 Task: Create a due date automation trigger when advanced on, on the tuesday after a card is due add fields without custom field "Resume" set to a date in this week at 11:00 AM.
Action: Mouse moved to (939, 106)
Screenshot: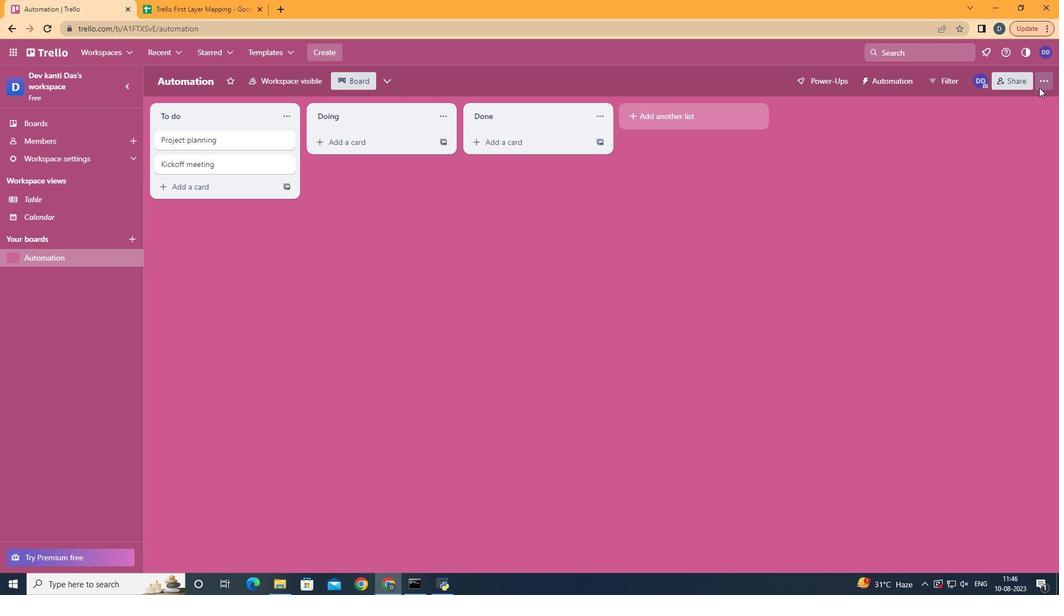 
Action: Mouse pressed left at (939, 106)
Screenshot: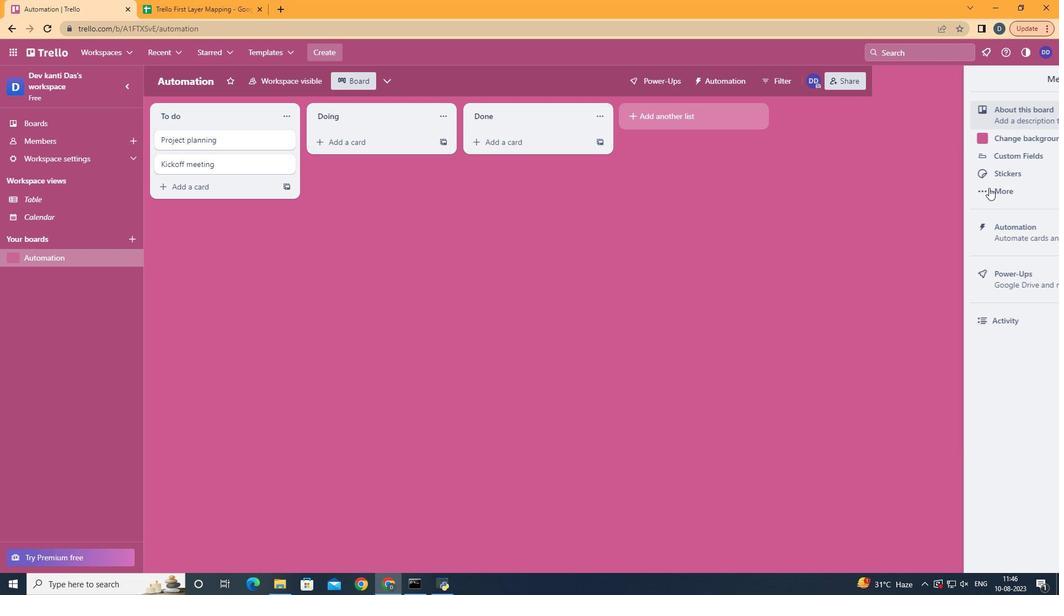 
Action: Mouse moved to (882, 246)
Screenshot: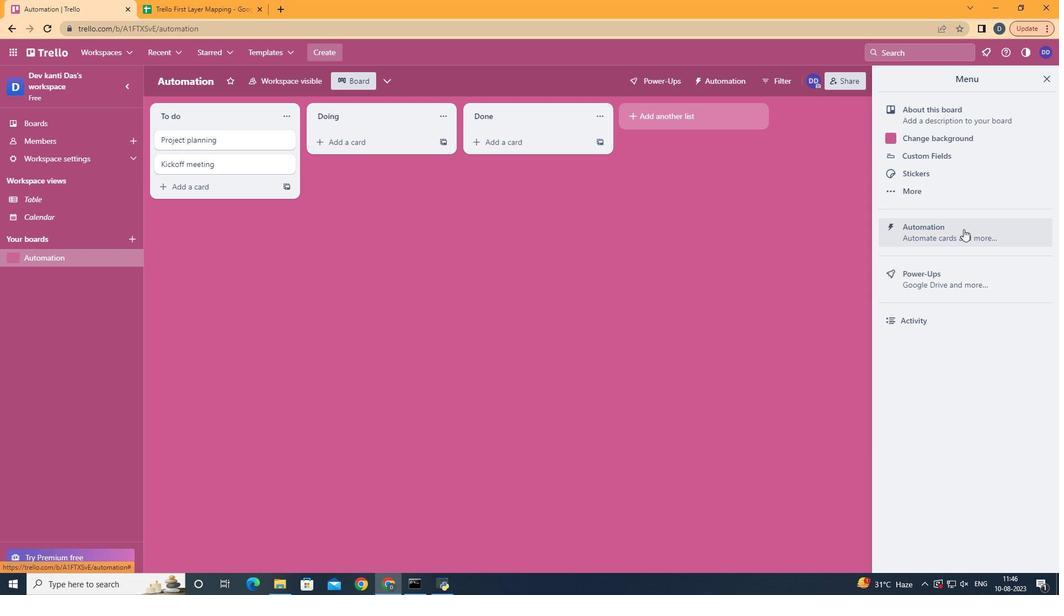 
Action: Mouse pressed left at (882, 246)
Screenshot: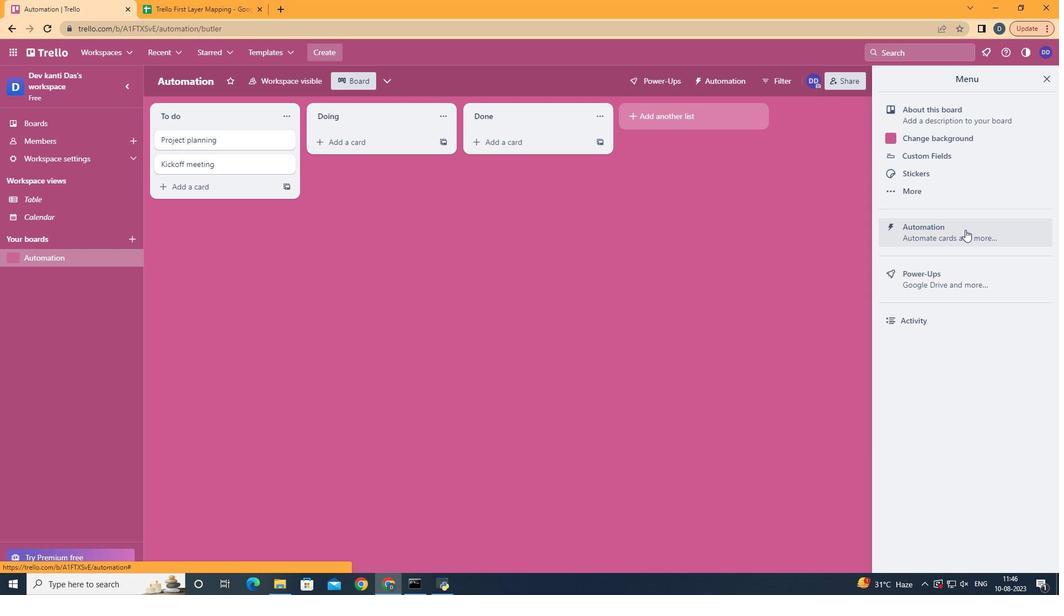 
Action: Mouse moved to (312, 236)
Screenshot: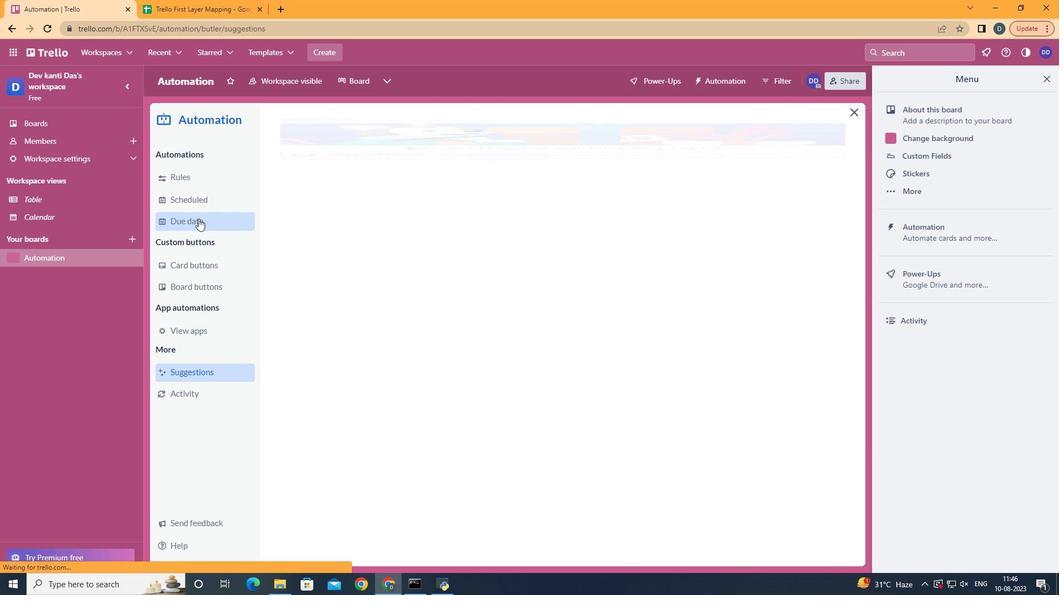 
Action: Mouse pressed left at (312, 236)
Screenshot: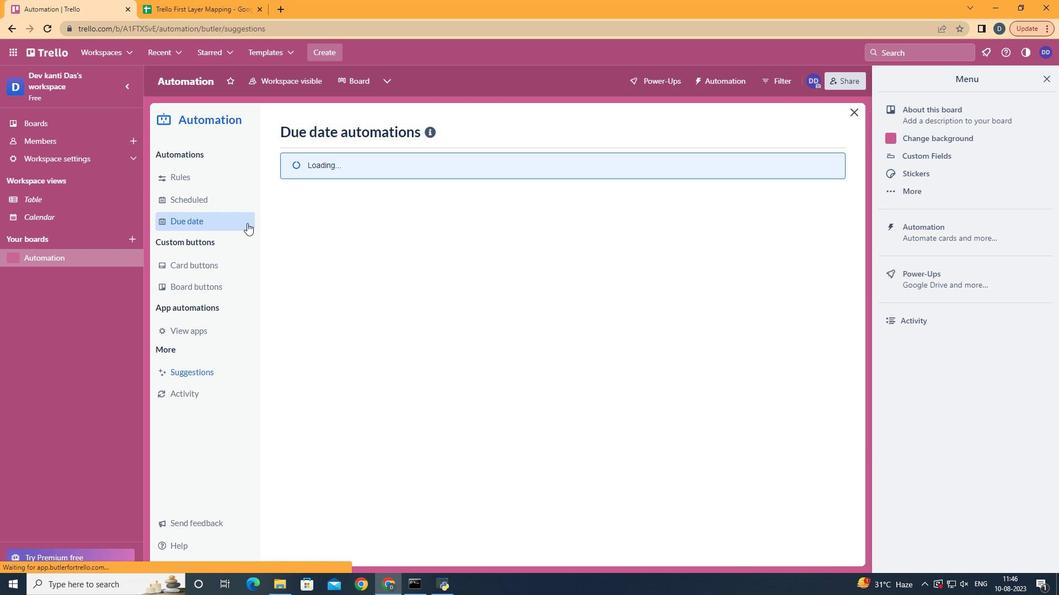 
Action: Mouse moved to (745, 150)
Screenshot: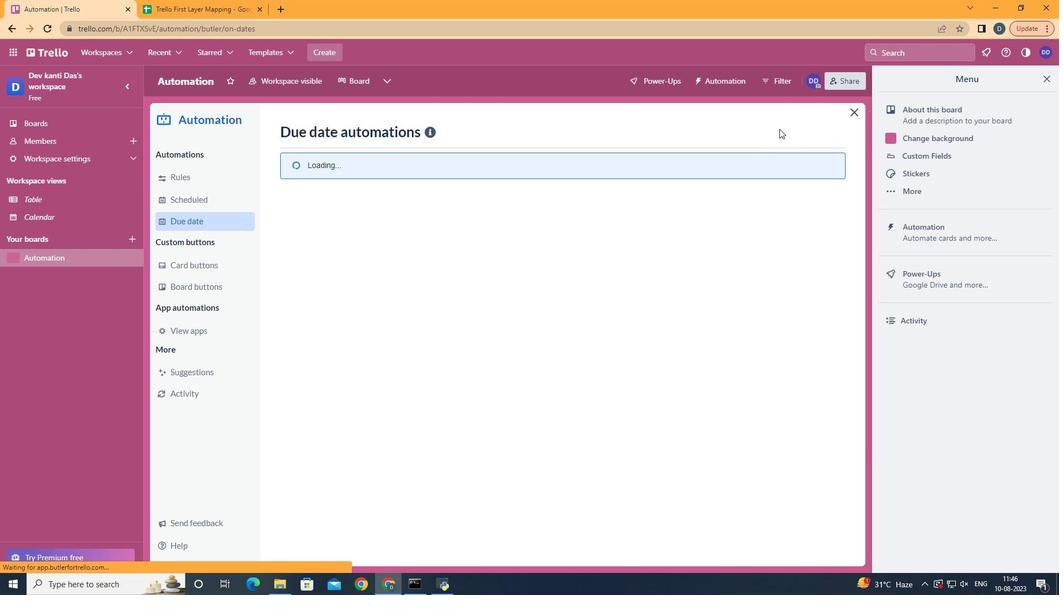 
Action: Mouse pressed left at (745, 150)
Screenshot: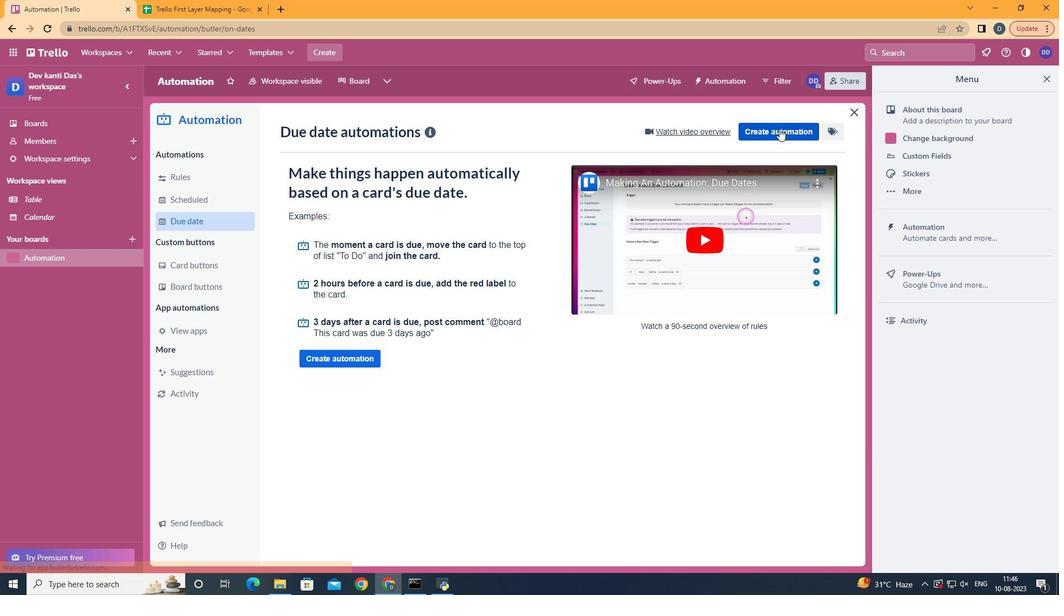 
Action: Mouse pressed left at (745, 150)
Screenshot: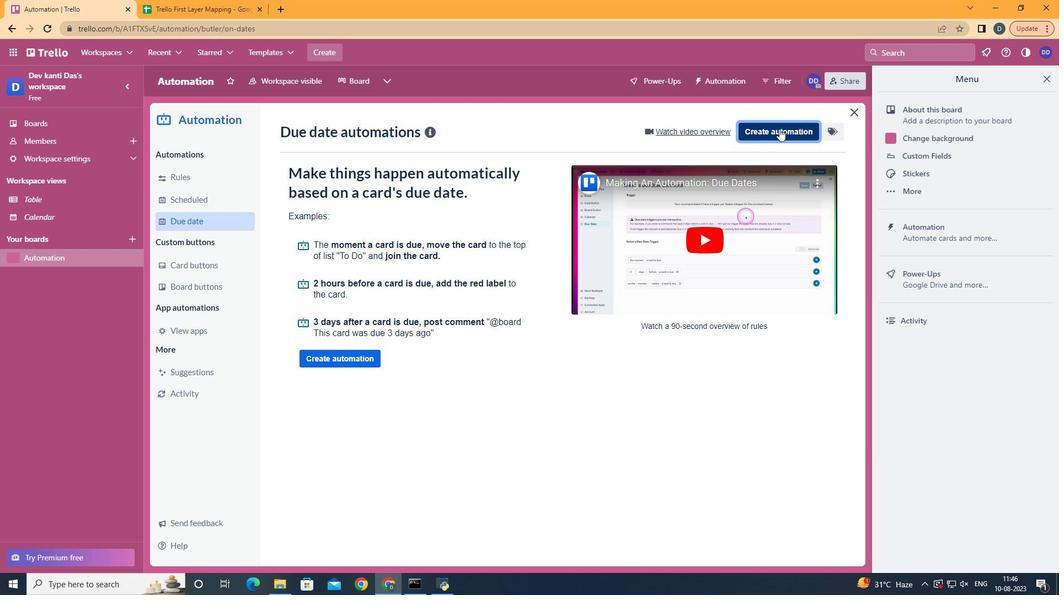 
Action: Mouse moved to (605, 250)
Screenshot: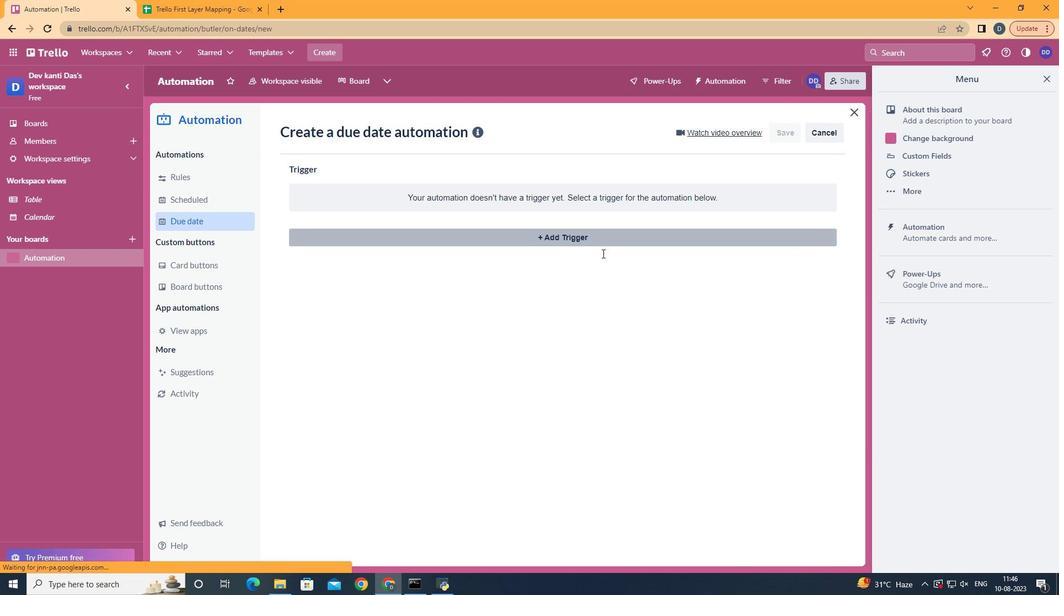 
Action: Mouse pressed left at (605, 250)
Screenshot: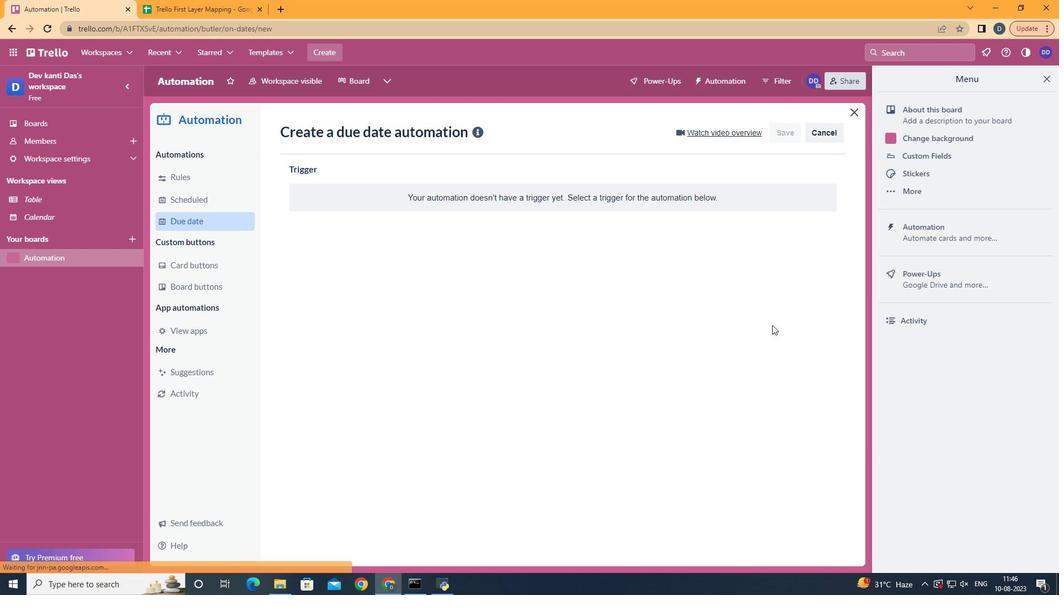 
Action: Mouse moved to (437, 323)
Screenshot: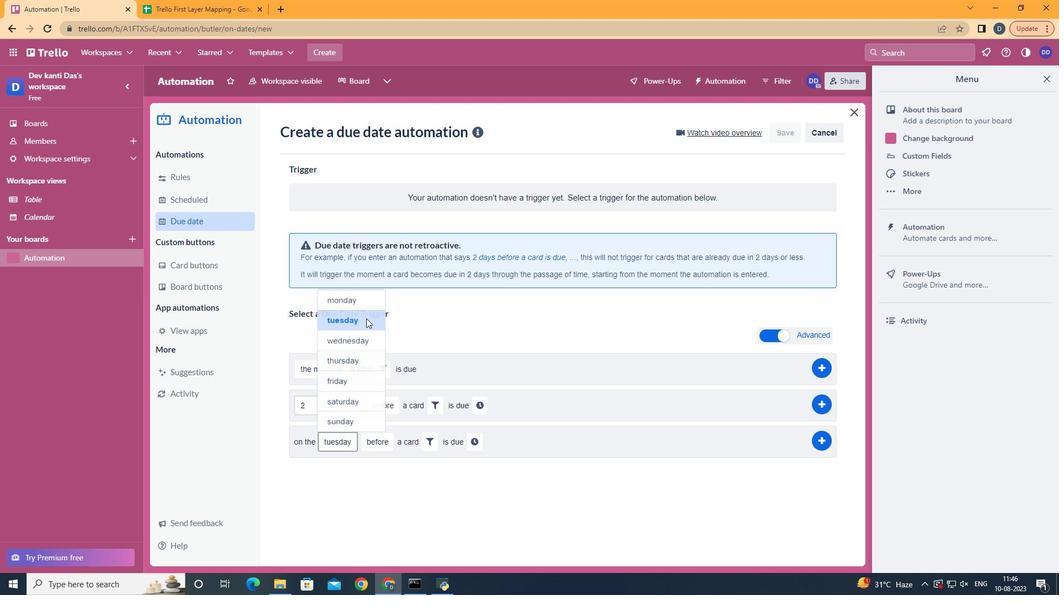 
Action: Mouse pressed left at (437, 323)
Screenshot: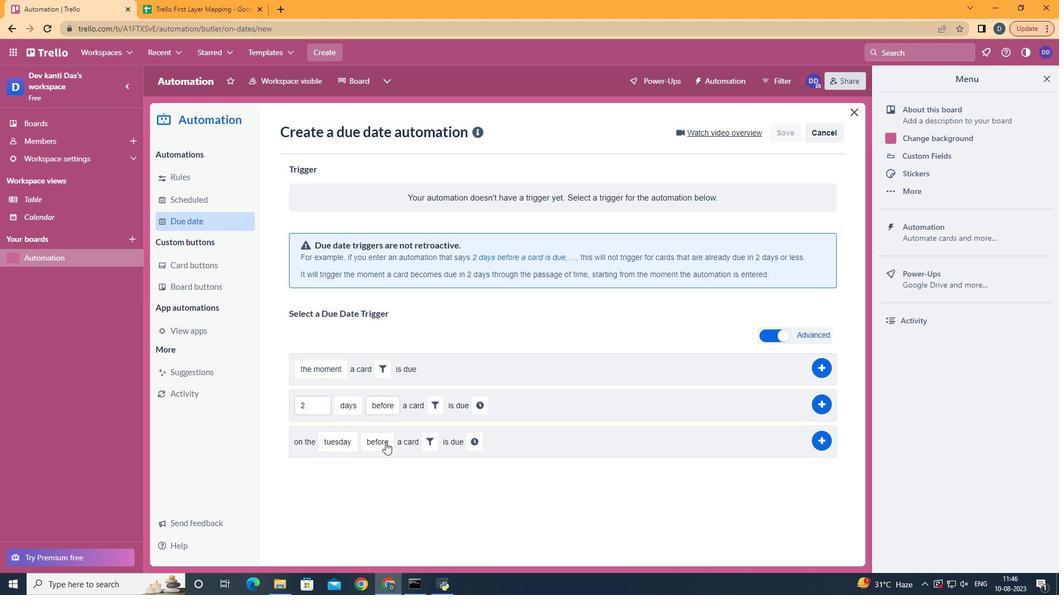 
Action: Mouse moved to (451, 490)
Screenshot: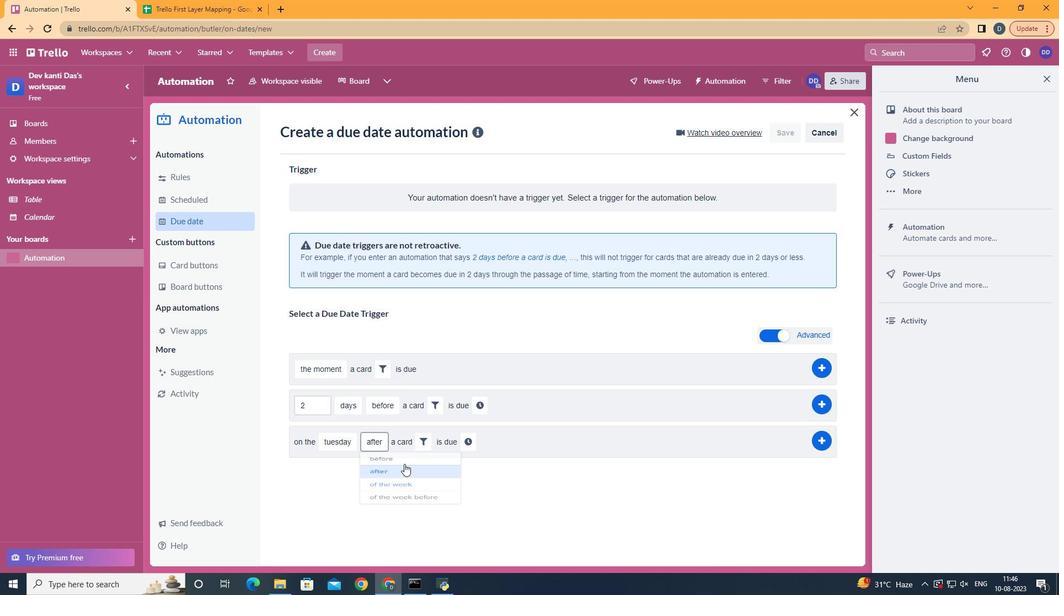 
Action: Mouse pressed left at (451, 490)
Screenshot: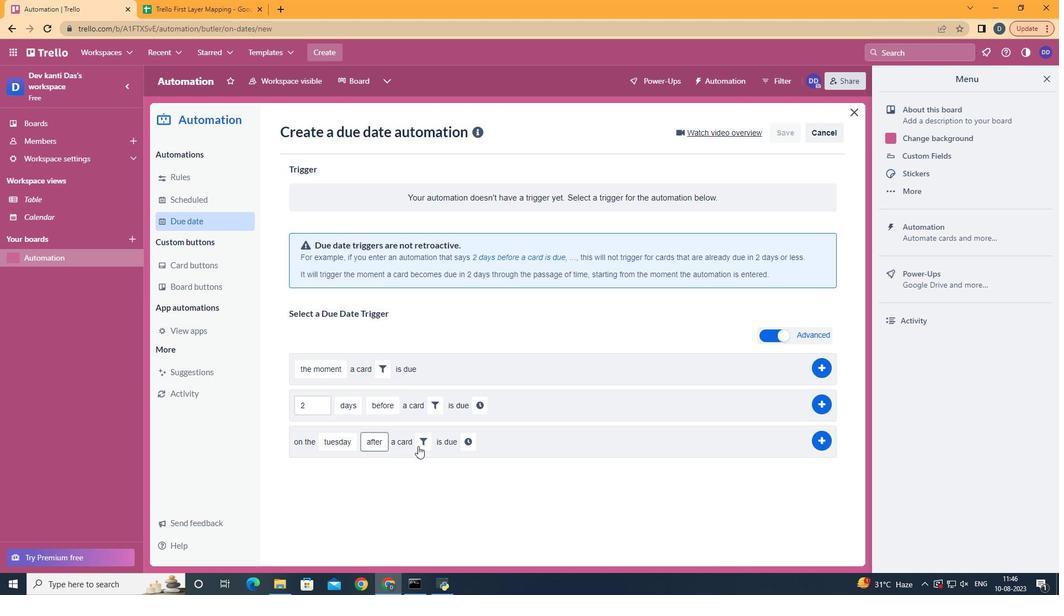 
Action: Mouse moved to (476, 451)
Screenshot: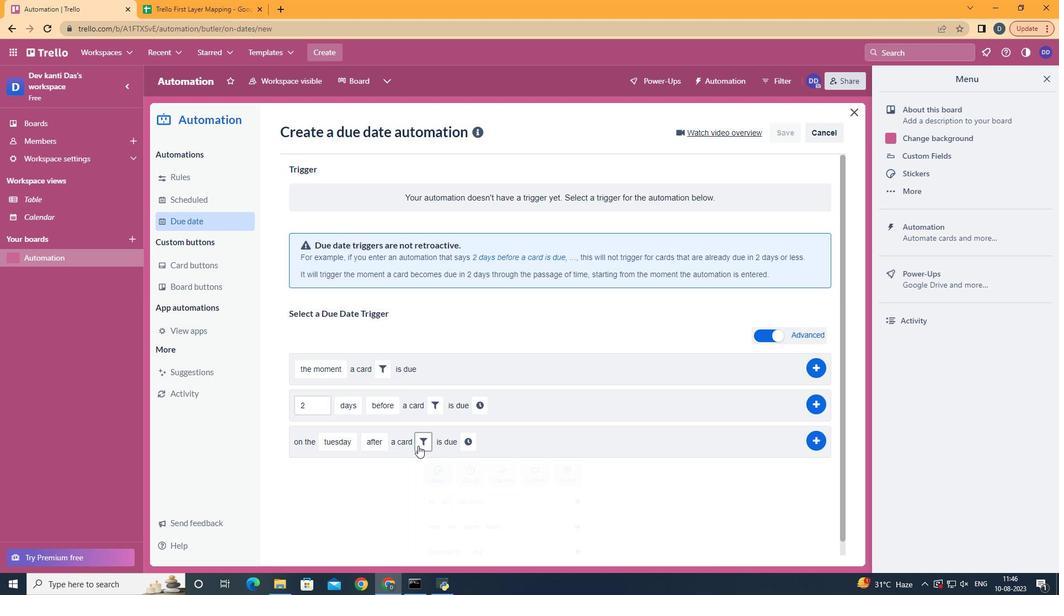 
Action: Mouse pressed left at (476, 451)
Screenshot: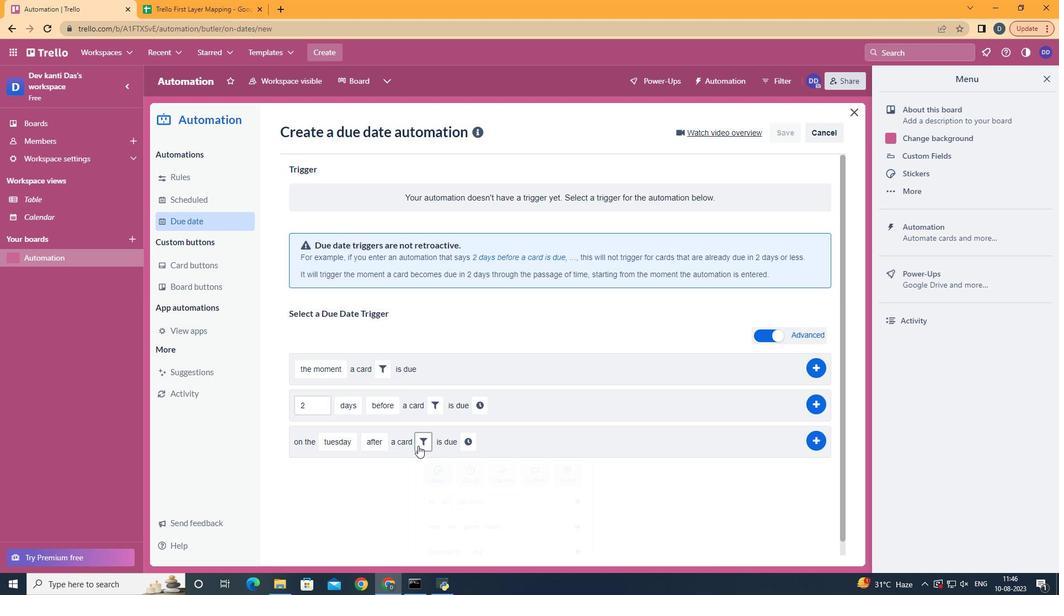 
Action: Mouse moved to (612, 476)
Screenshot: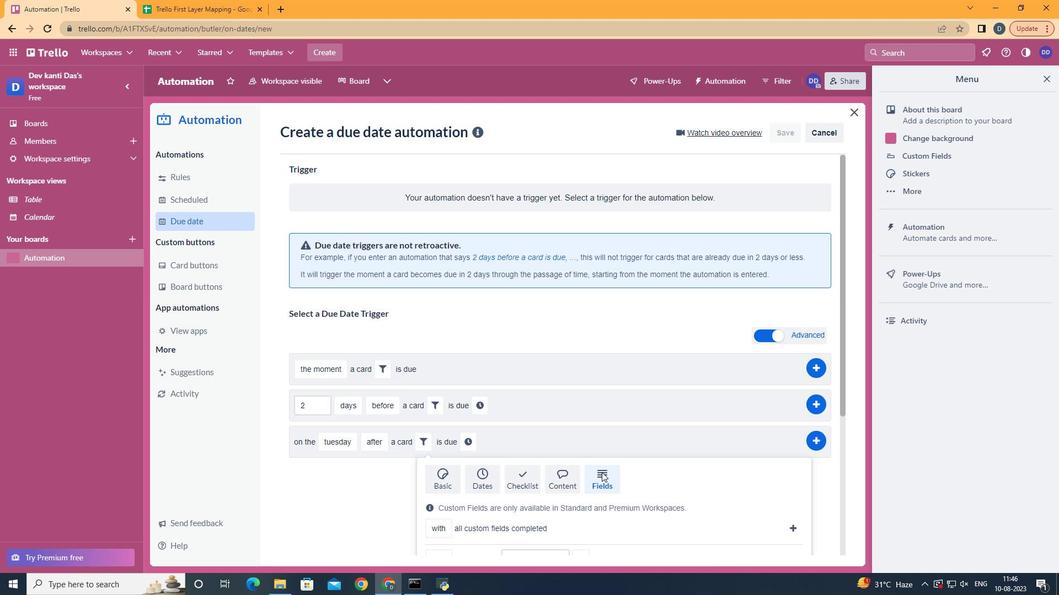 
Action: Mouse pressed left at (612, 476)
Screenshot: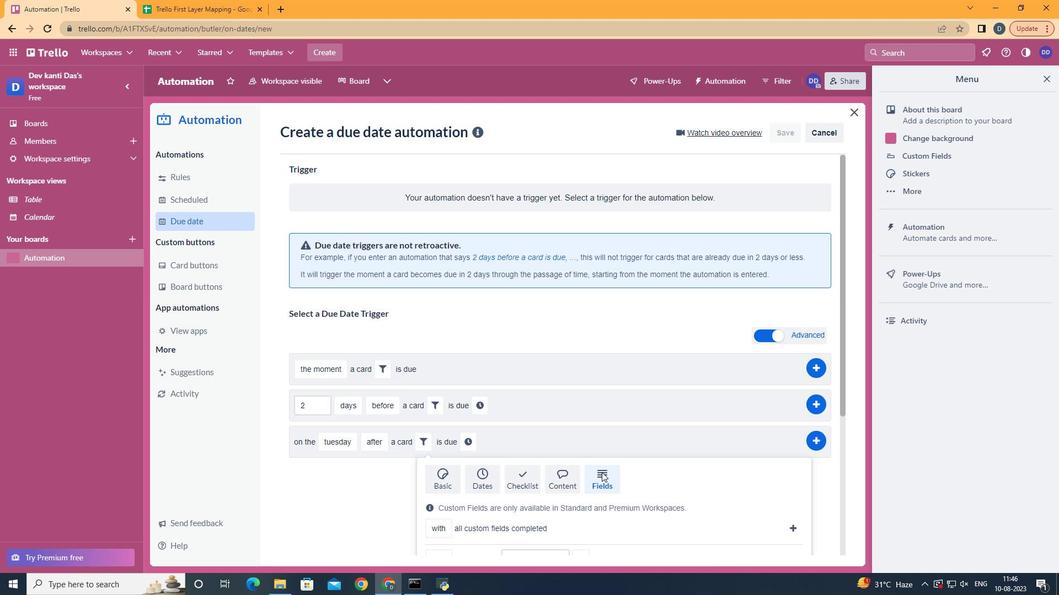 
Action: Mouse scrolled (612, 476) with delta (0, 0)
Screenshot: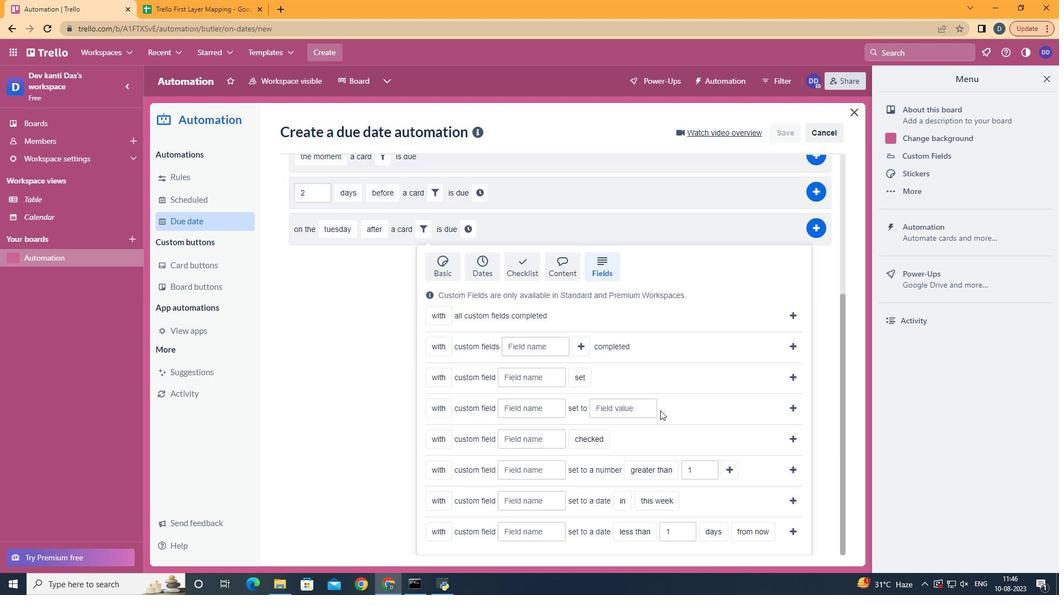 
Action: Mouse scrolled (612, 476) with delta (0, 0)
Screenshot: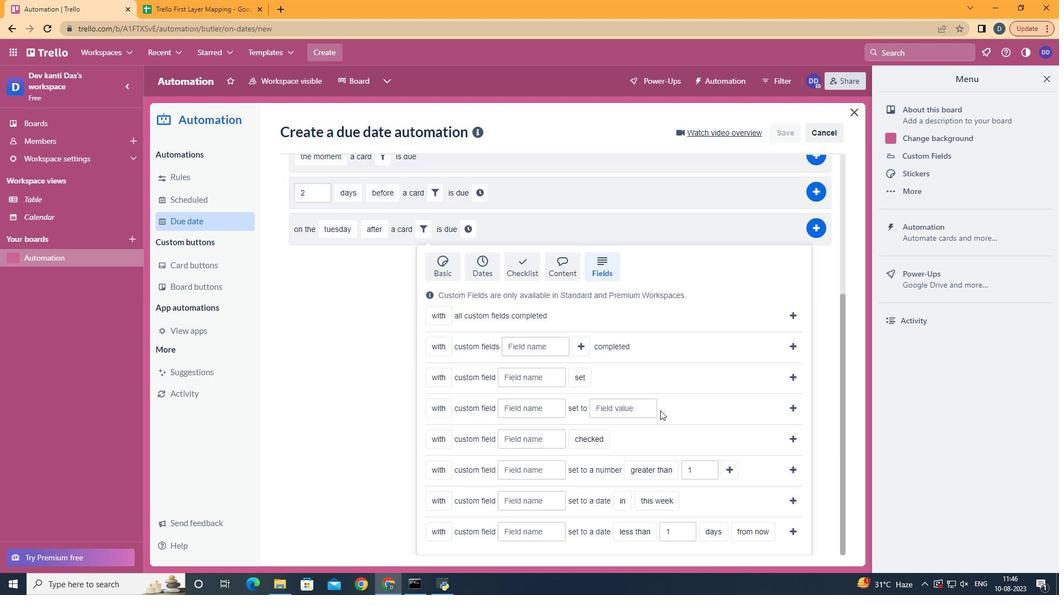 
Action: Mouse scrolled (612, 476) with delta (0, 0)
Screenshot: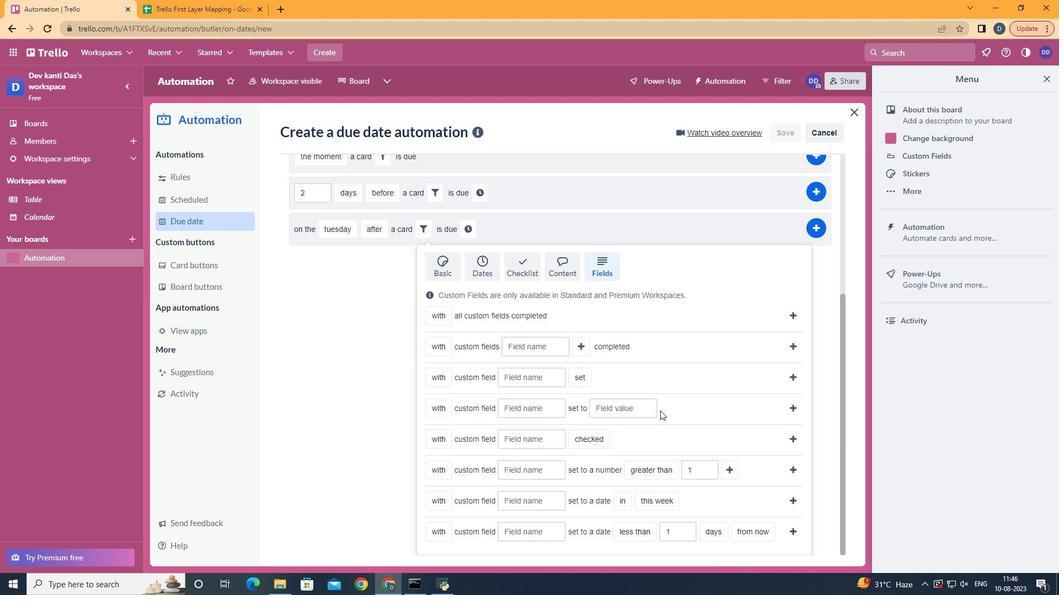 
Action: Mouse scrolled (612, 476) with delta (0, 0)
Screenshot: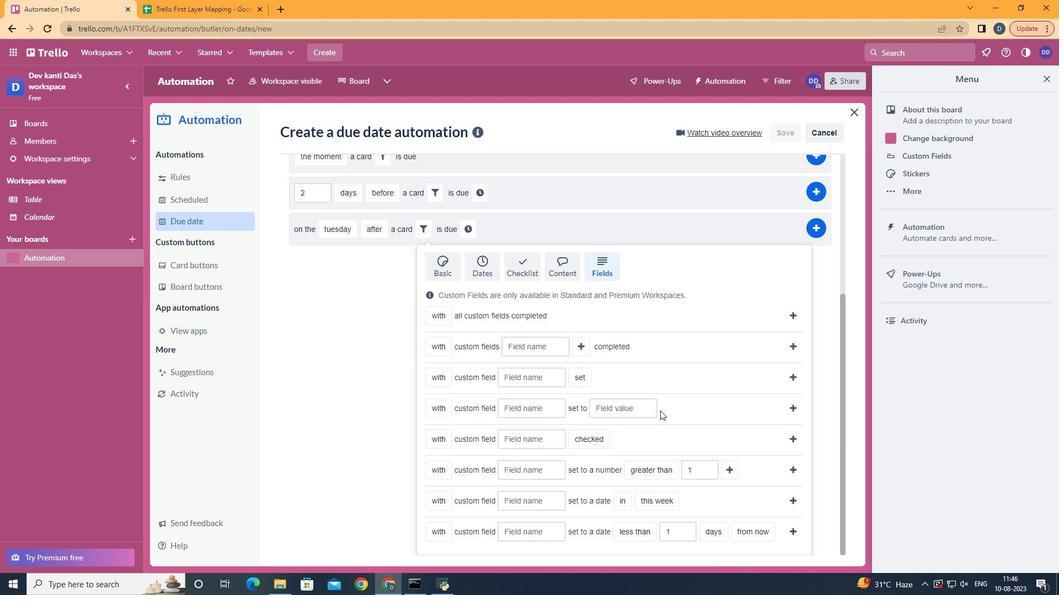 
Action: Mouse scrolled (612, 476) with delta (0, 0)
Screenshot: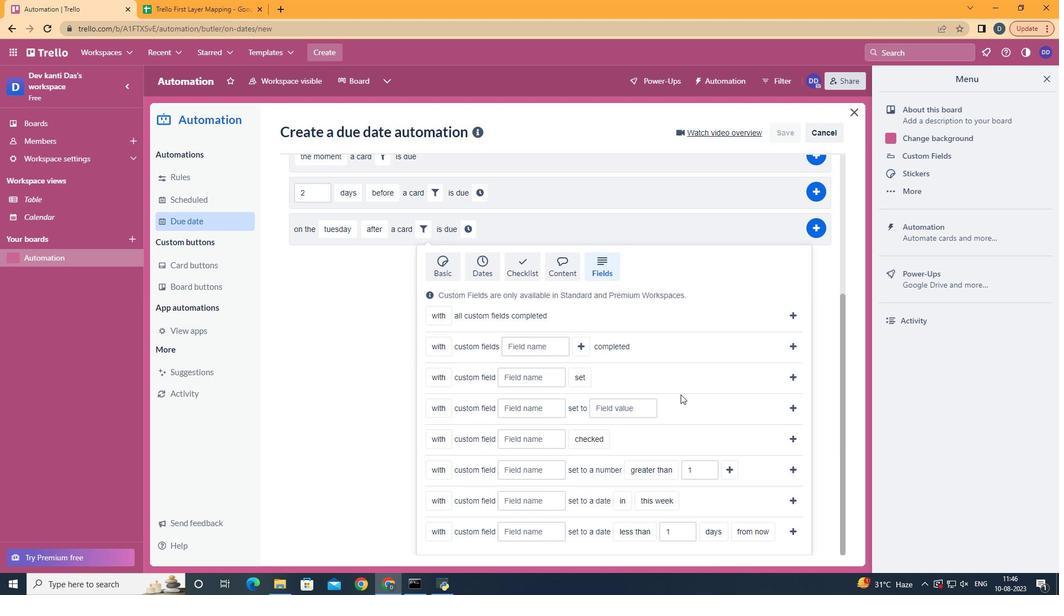 
Action: Mouse moved to (672, 402)
Screenshot: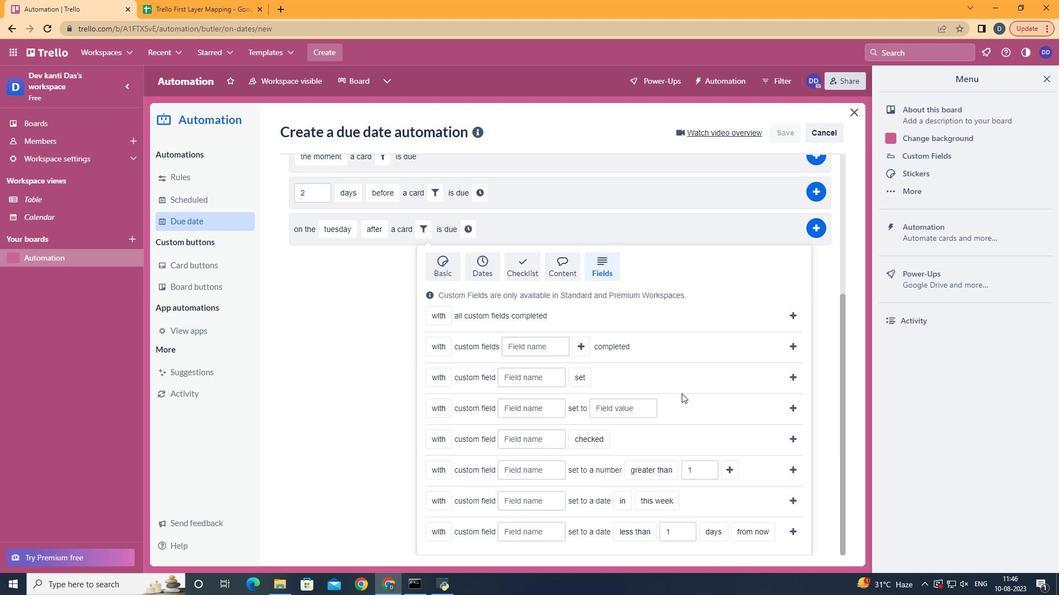 
Action: Mouse scrolled (672, 401) with delta (0, 0)
Screenshot: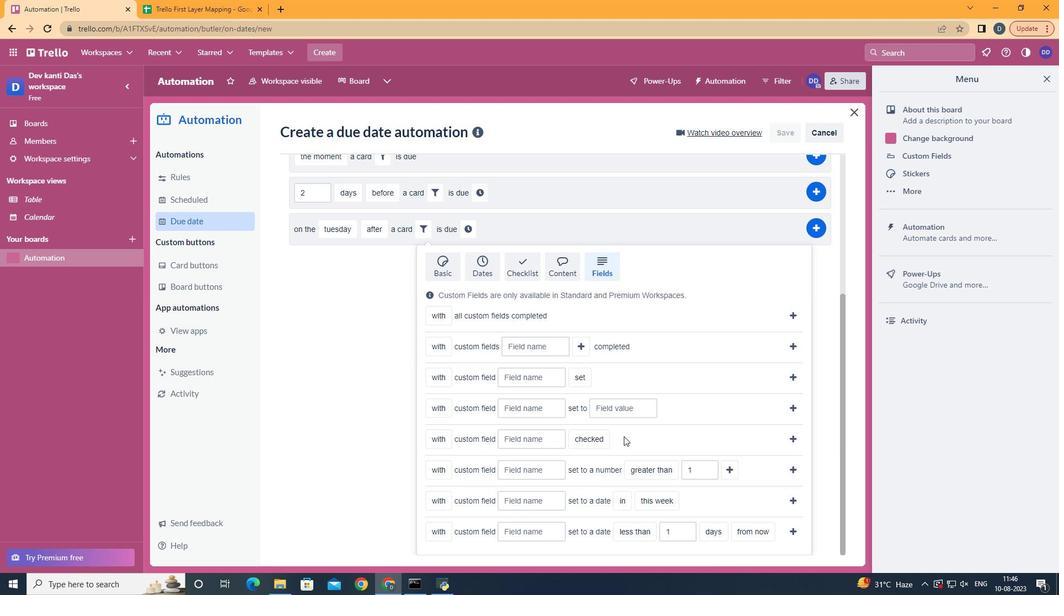 
Action: Mouse scrolled (672, 401) with delta (0, 0)
Screenshot: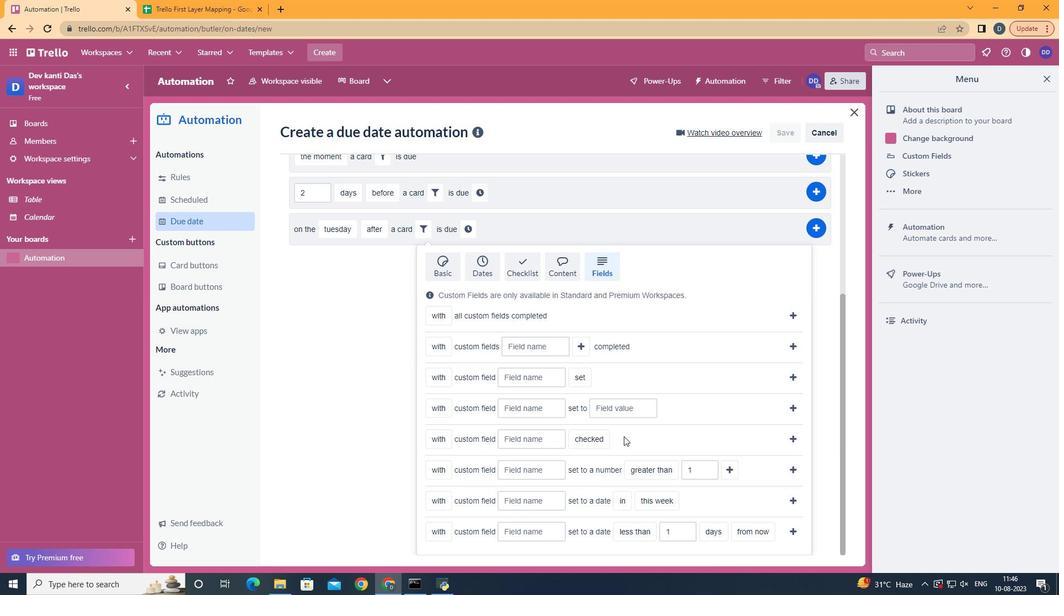 
Action: Mouse scrolled (672, 401) with delta (0, 0)
Screenshot: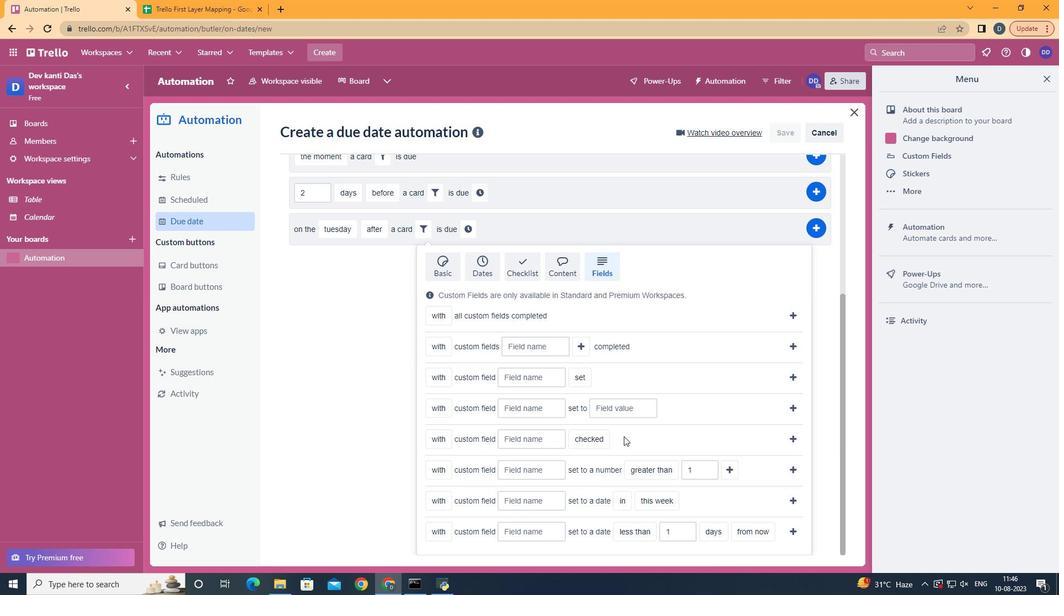 
Action: Mouse scrolled (672, 401) with delta (0, 0)
Screenshot: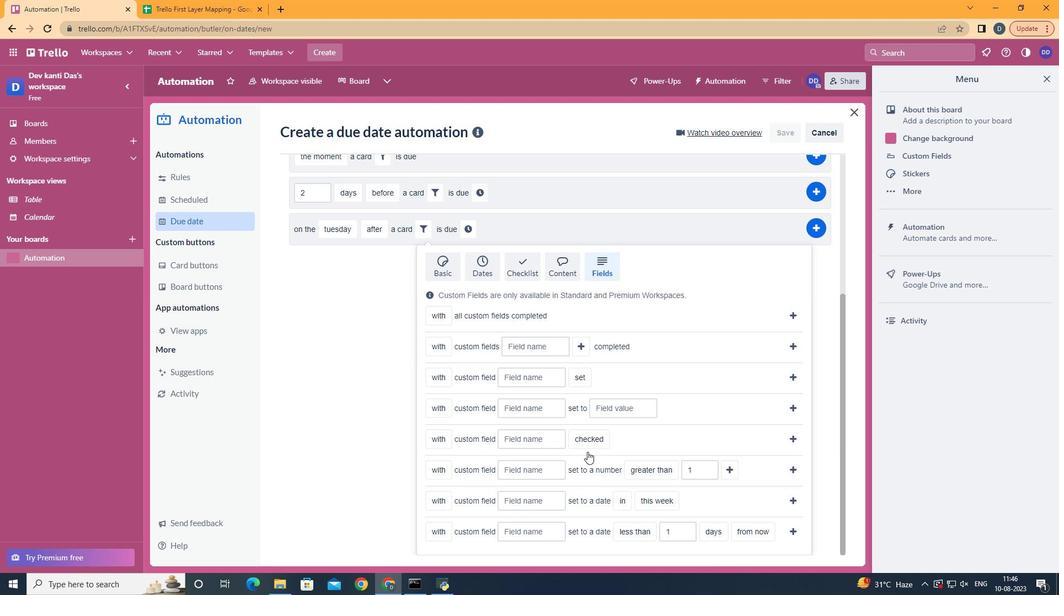 
Action: Mouse moved to (495, 543)
Screenshot: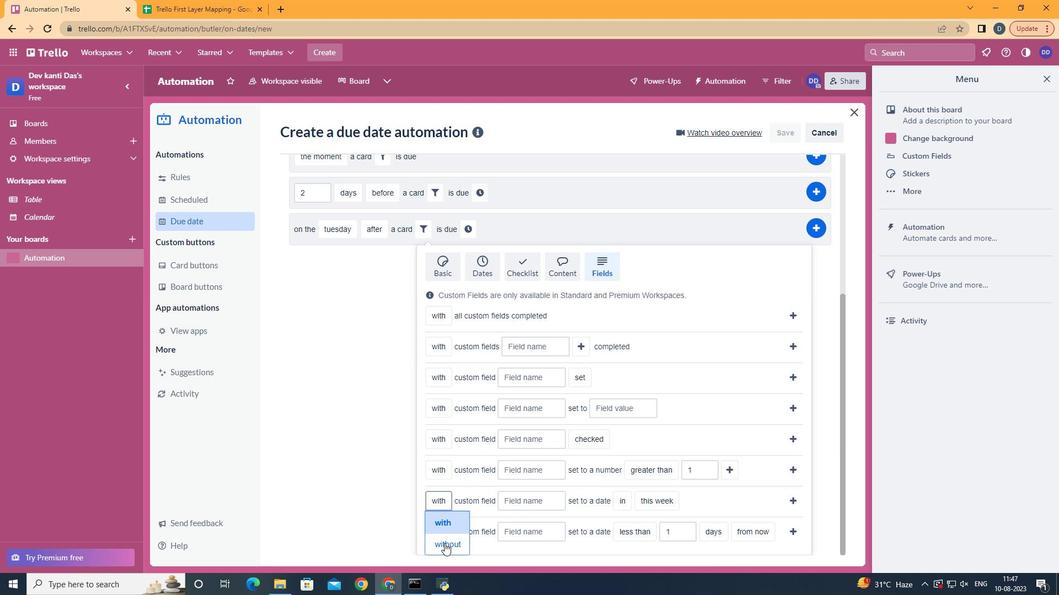 
Action: Mouse pressed left at (495, 543)
Screenshot: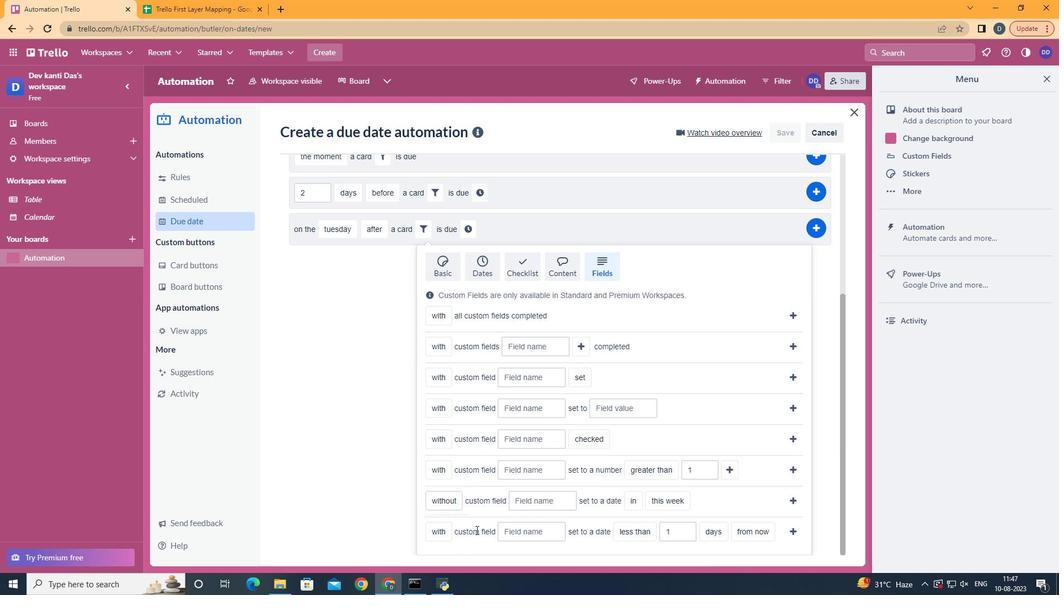 
Action: Mouse moved to (556, 506)
Screenshot: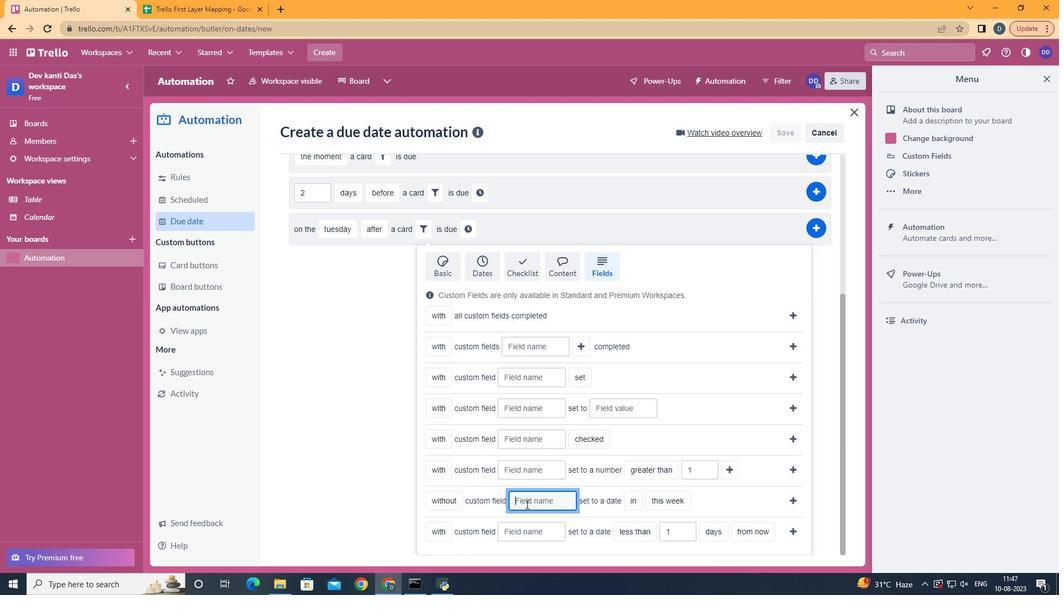 
Action: Mouse pressed left at (556, 506)
Screenshot: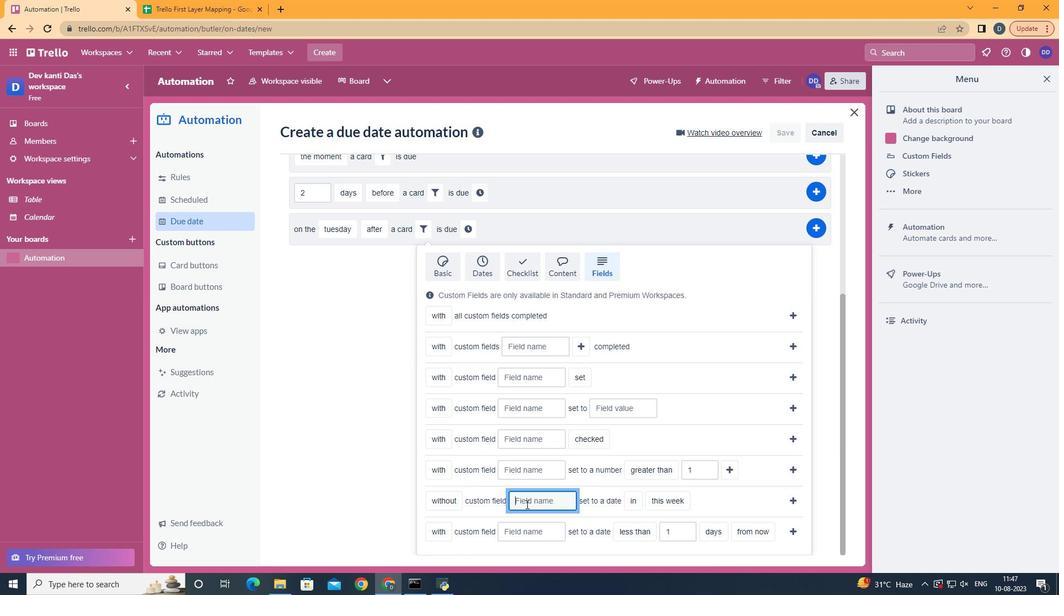 
Action: Key pressed <Key.shift>Resume
Screenshot: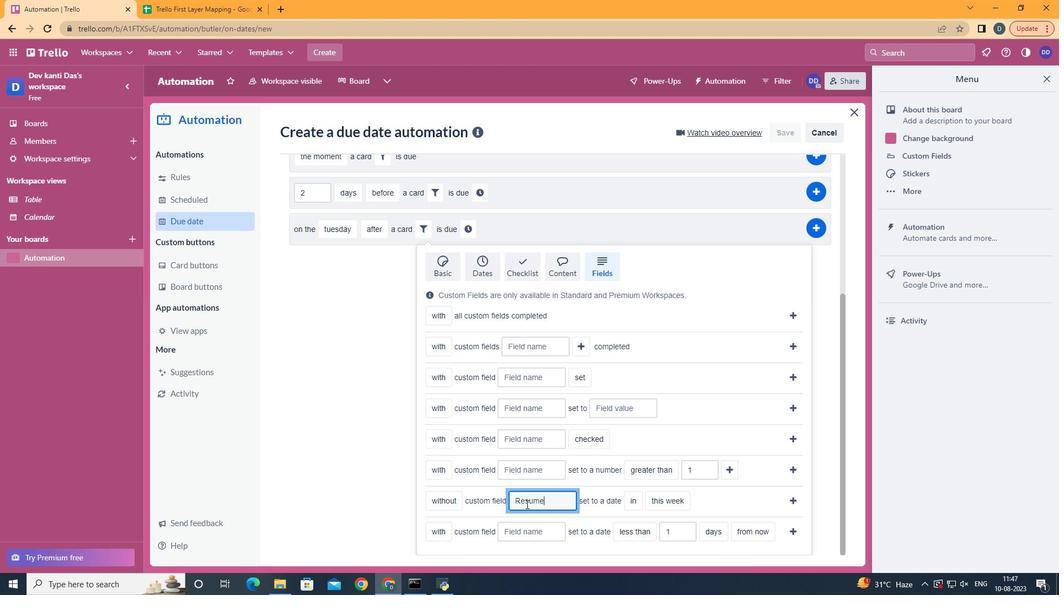 
Action: Mouse moved to (636, 523)
Screenshot: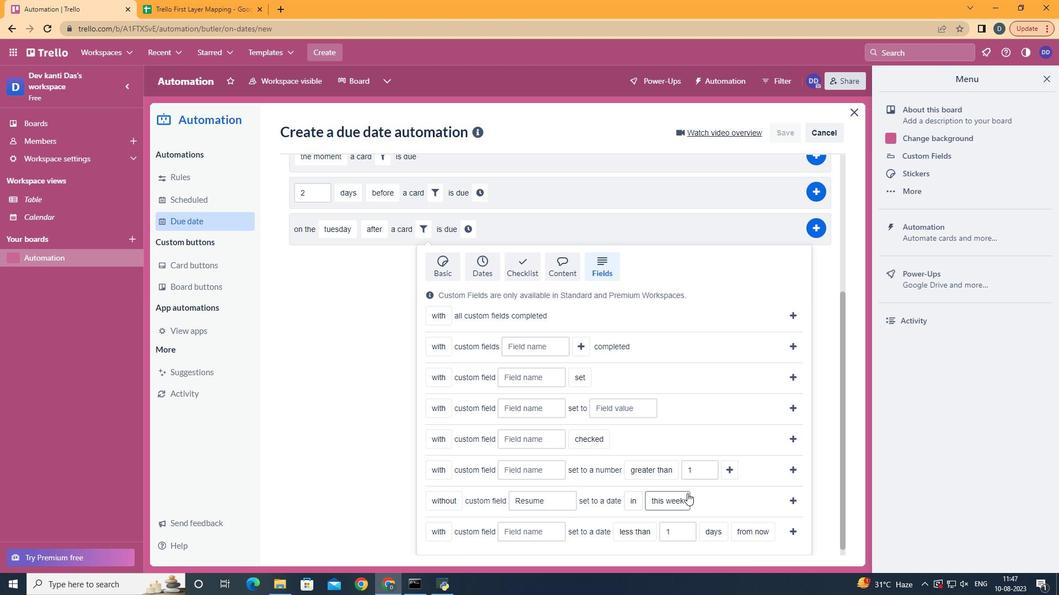 
Action: Mouse pressed left at (636, 523)
Screenshot: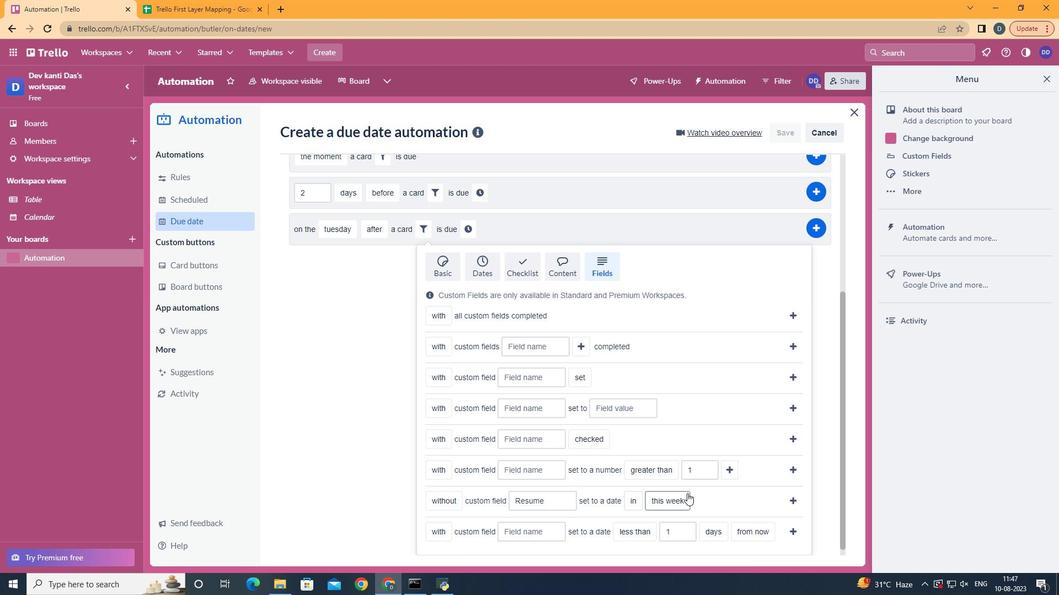 
Action: Mouse moved to (674, 525)
Screenshot: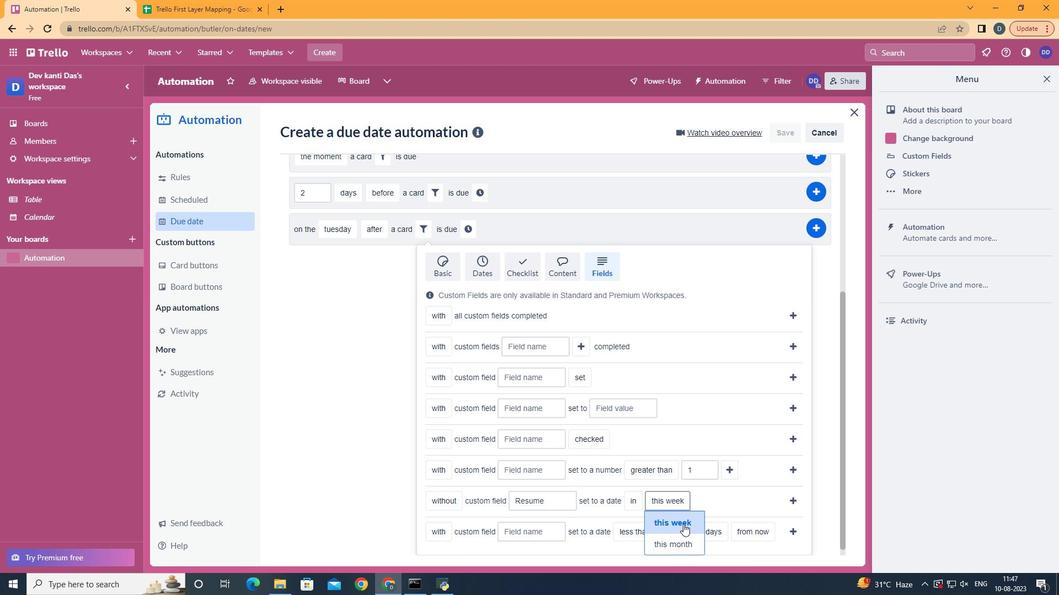 
Action: Mouse pressed left at (674, 525)
Screenshot: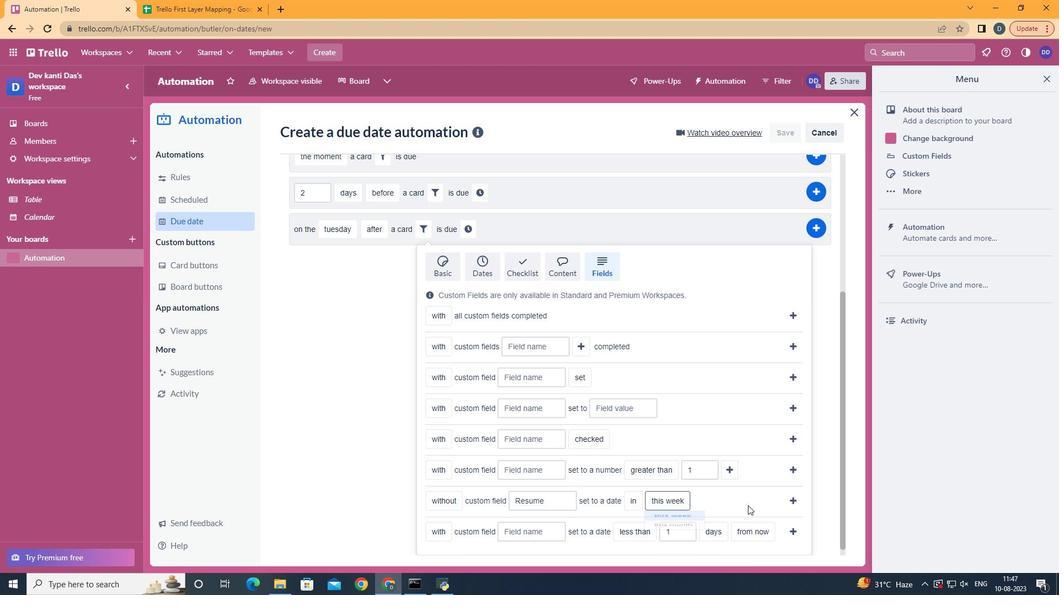 
Action: Mouse moved to (756, 503)
Screenshot: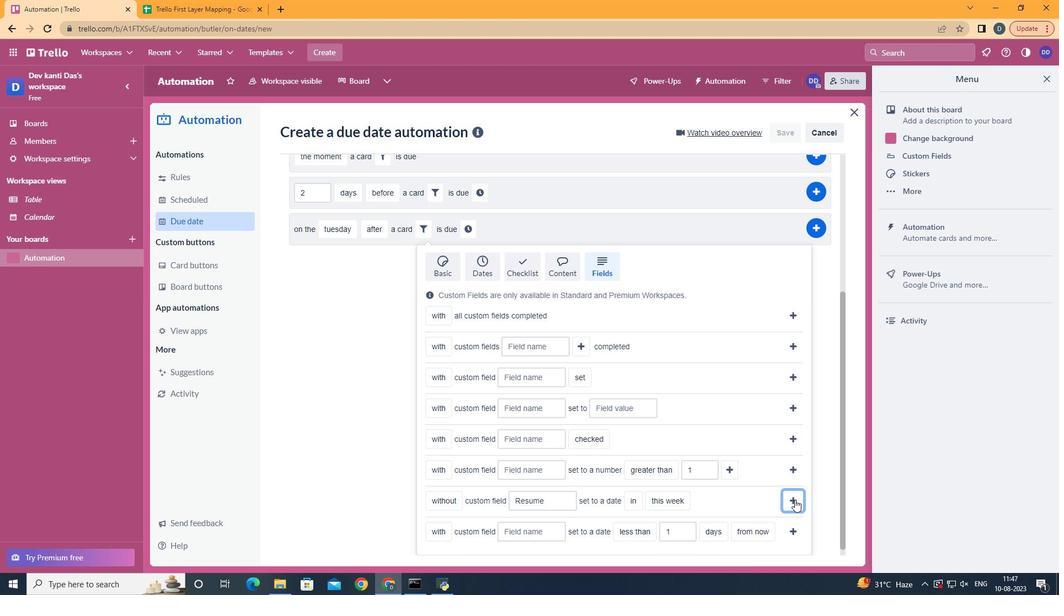 
Action: Mouse pressed left at (756, 503)
Screenshot: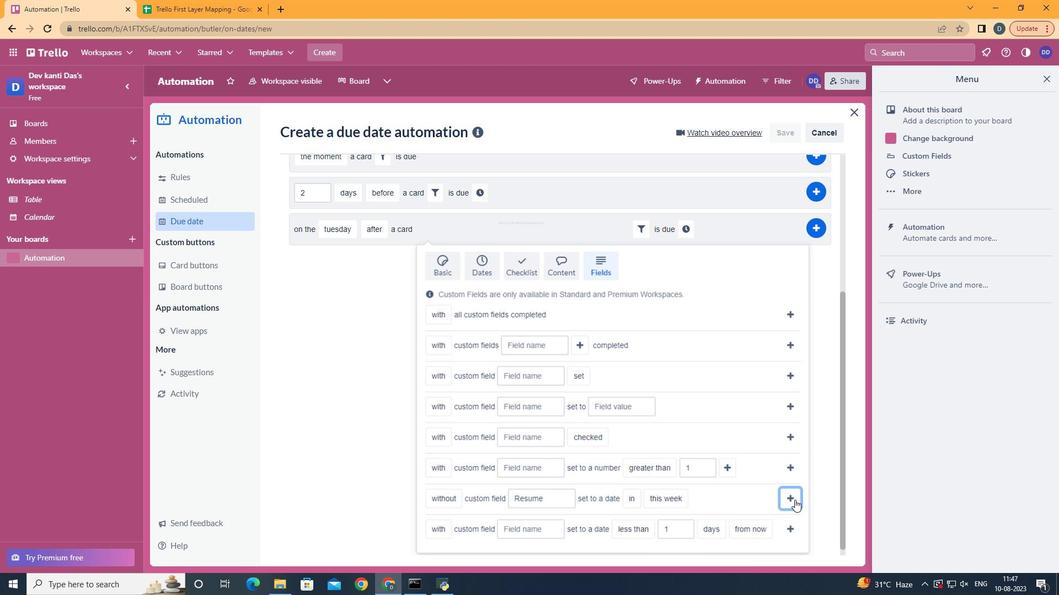 
Action: Mouse moved to (681, 447)
Screenshot: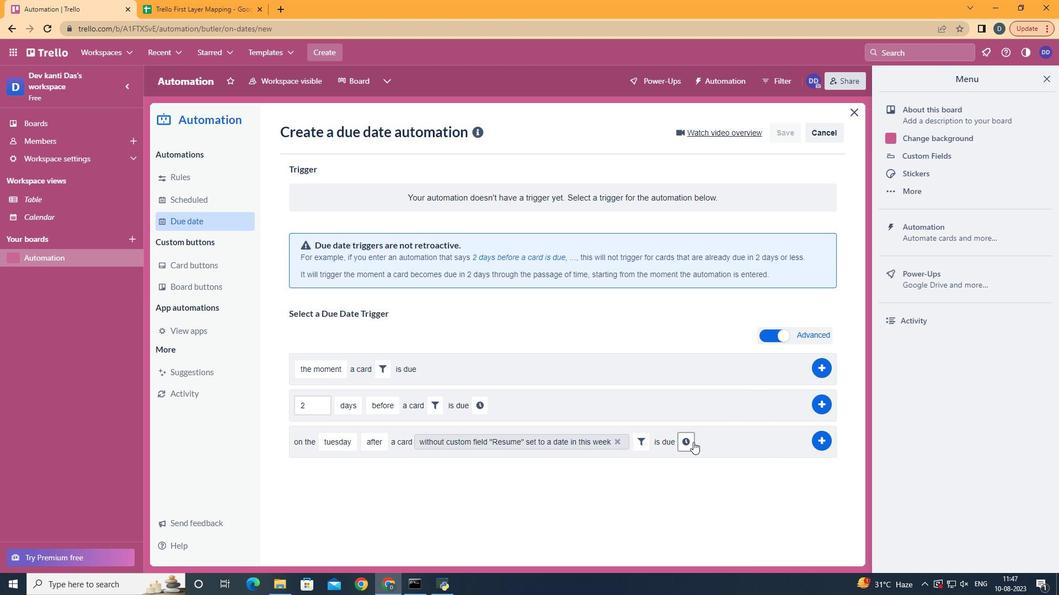 
Action: Mouse pressed left at (681, 447)
Screenshot: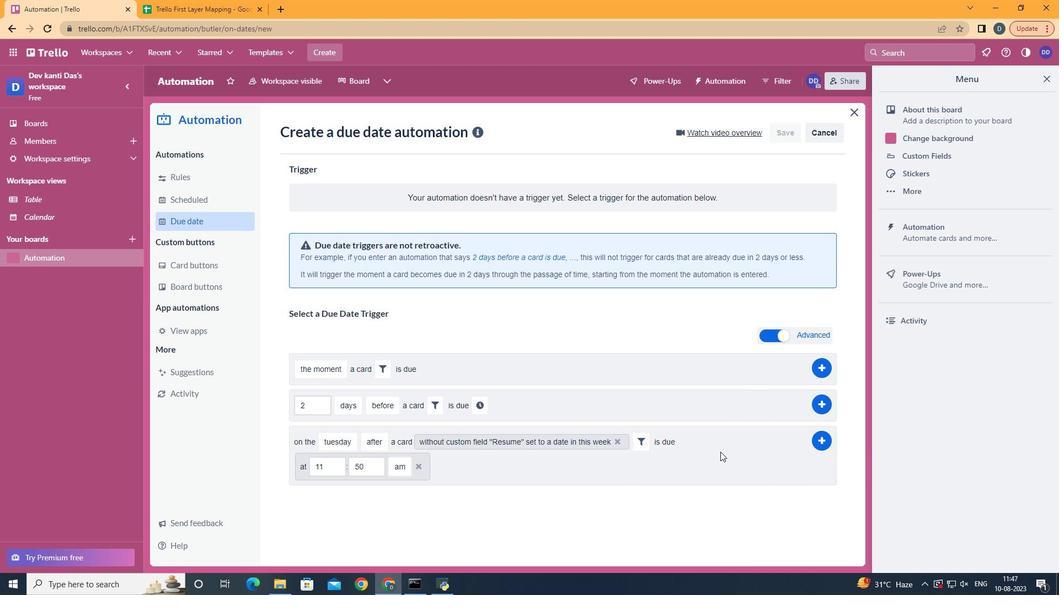 
Action: Mouse moved to (445, 471)
Screenshot: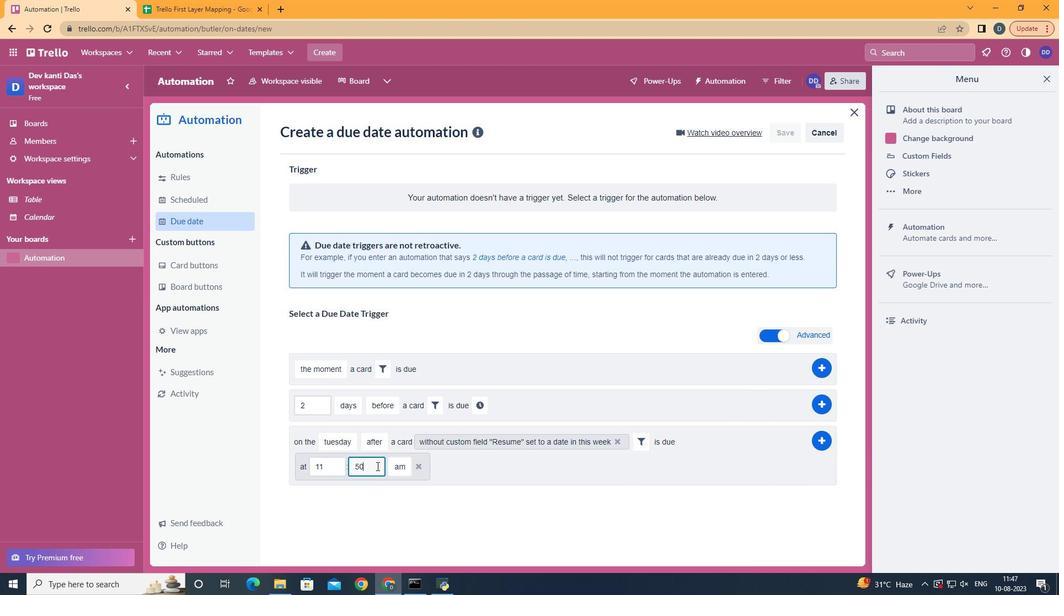 
Action: Mouse pressed left at (445, 471)
Screenshot: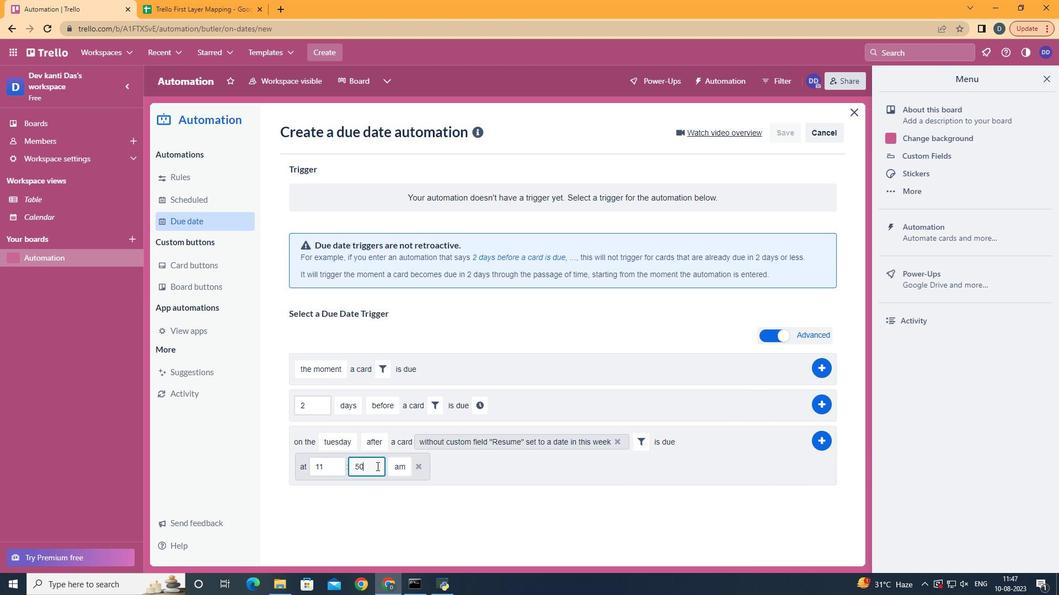 
Action: Key pressed <Key.backspace><Key.backspace>00
Screenshot: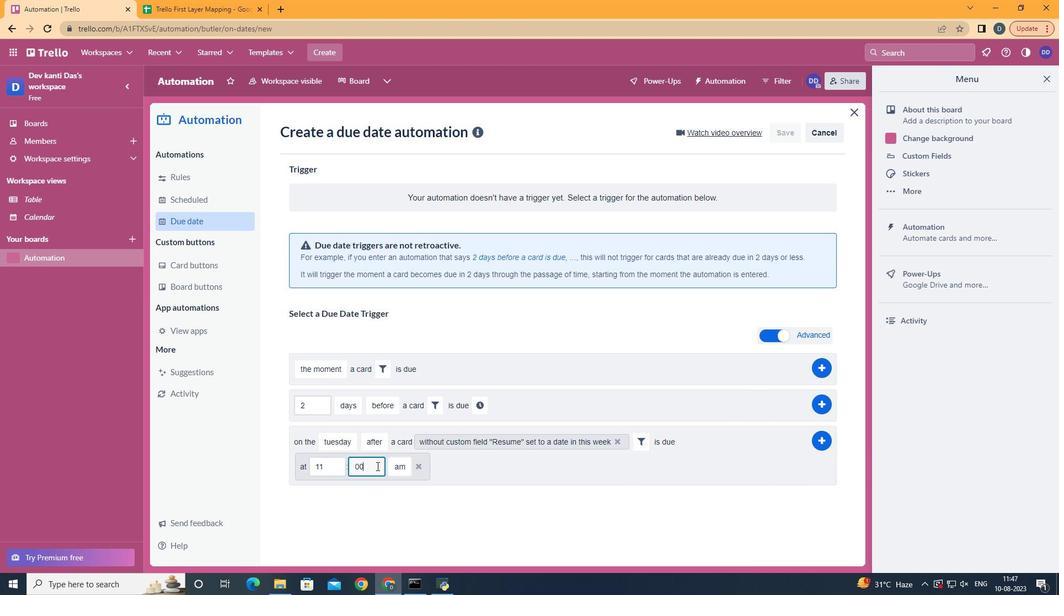 
Action: Mouse moved to (771, 443)
Screenshot: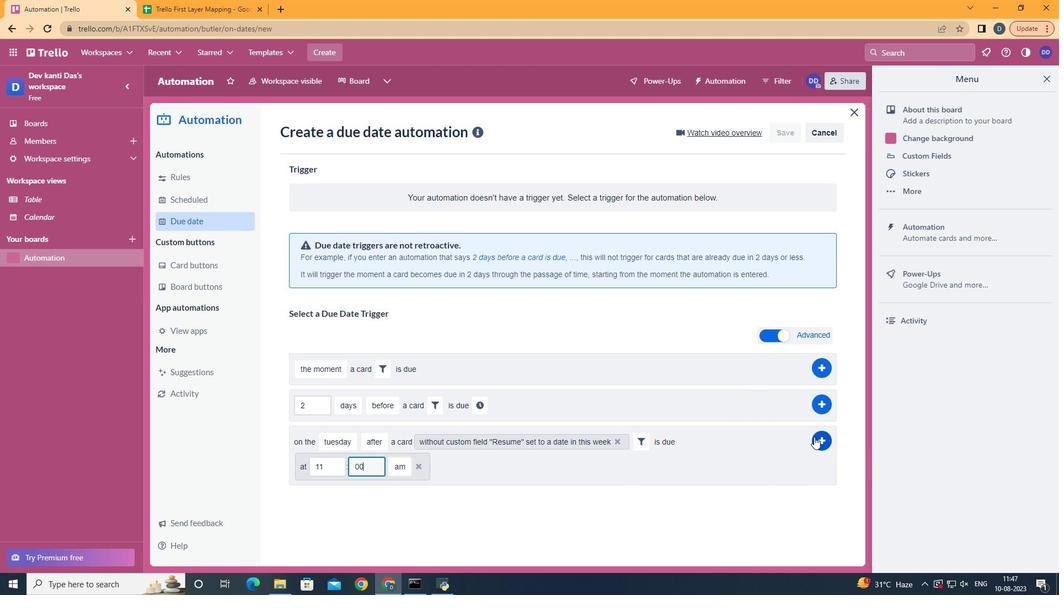 
Action: Mouse pressed left at (771, 443)
Screenshot: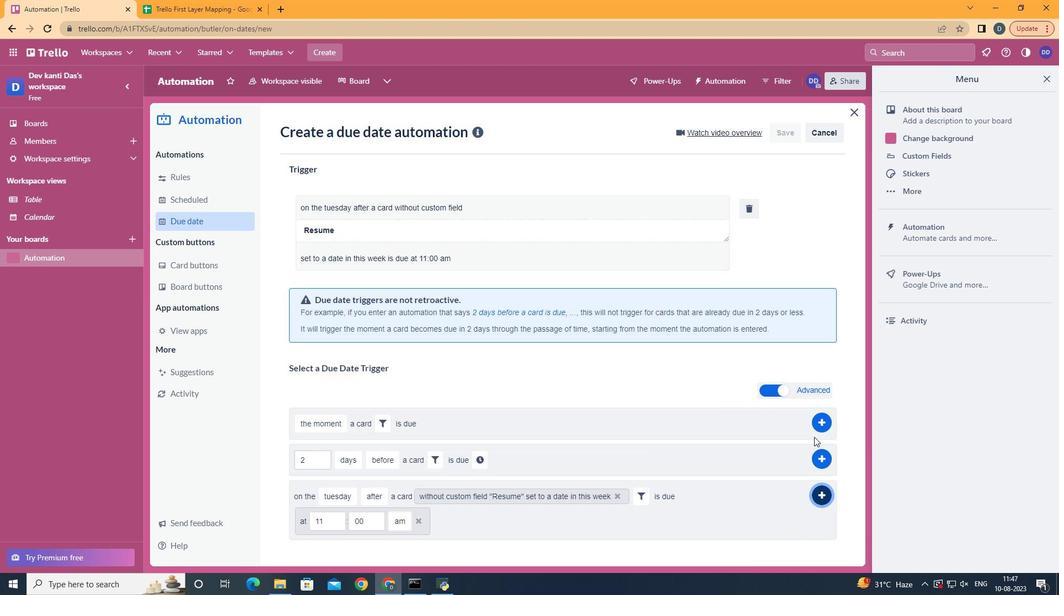 
Action: Mouse moved to (602, 294)
Screenshot: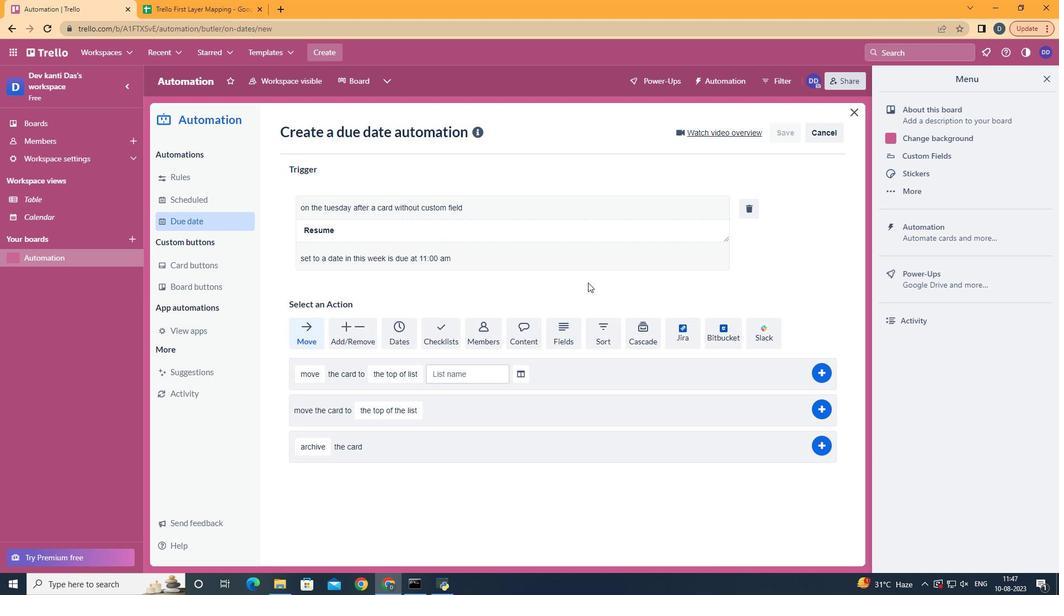 
